 Task: Search for the email with the subject Request for a case study logged in from softage.1@softage.net with the filter, email from softage.2@softage.net and a new filter,  Star it
Action: Mouse moved to (817, 78)
Screenshot: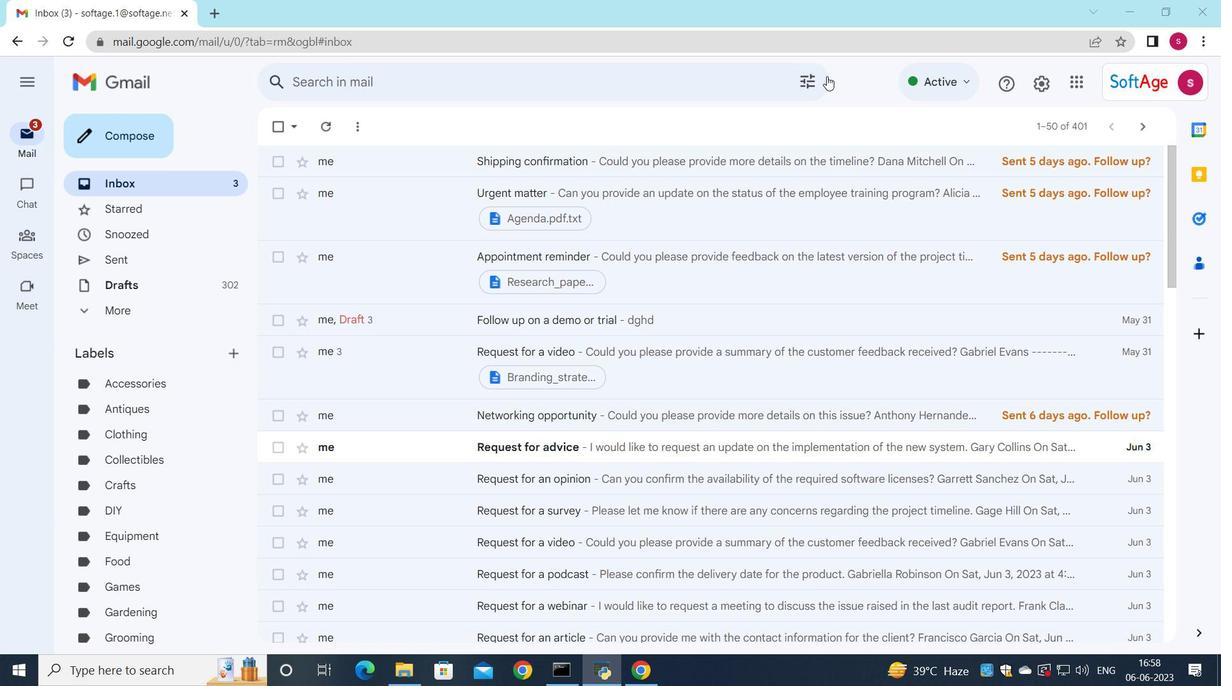 
Action: Mouse pressed left at (817, 78)
Screenshot: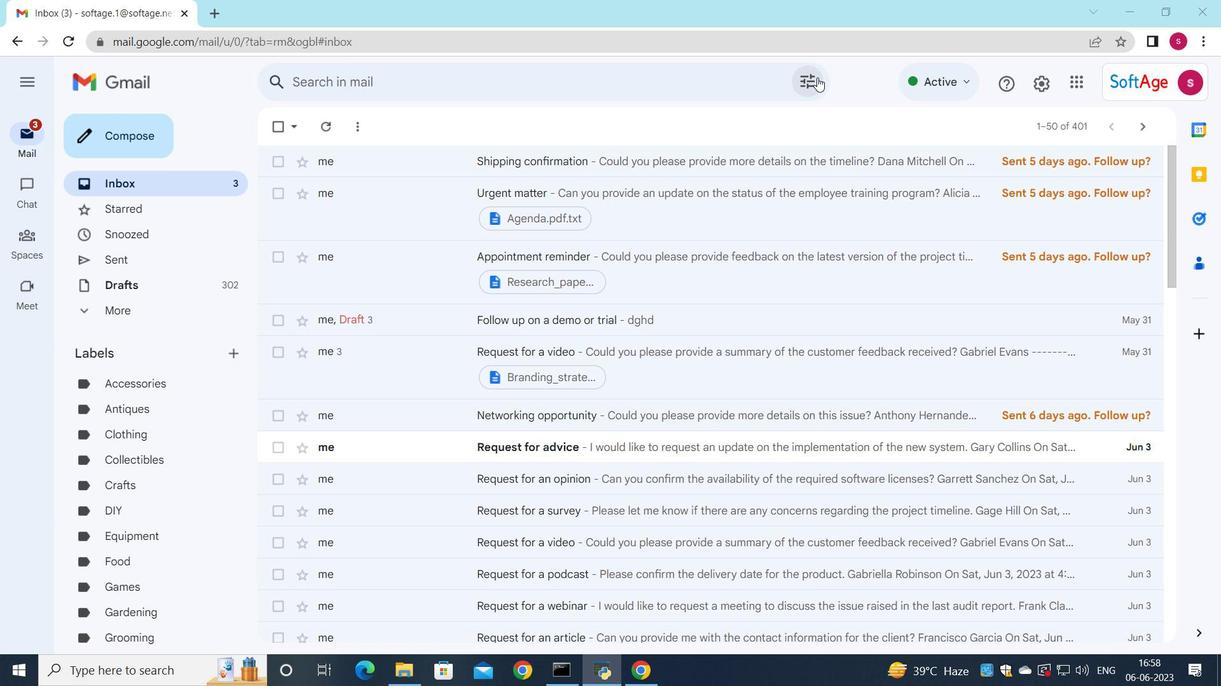 
Action: Mouse moved to (707, 123)
Screenshot: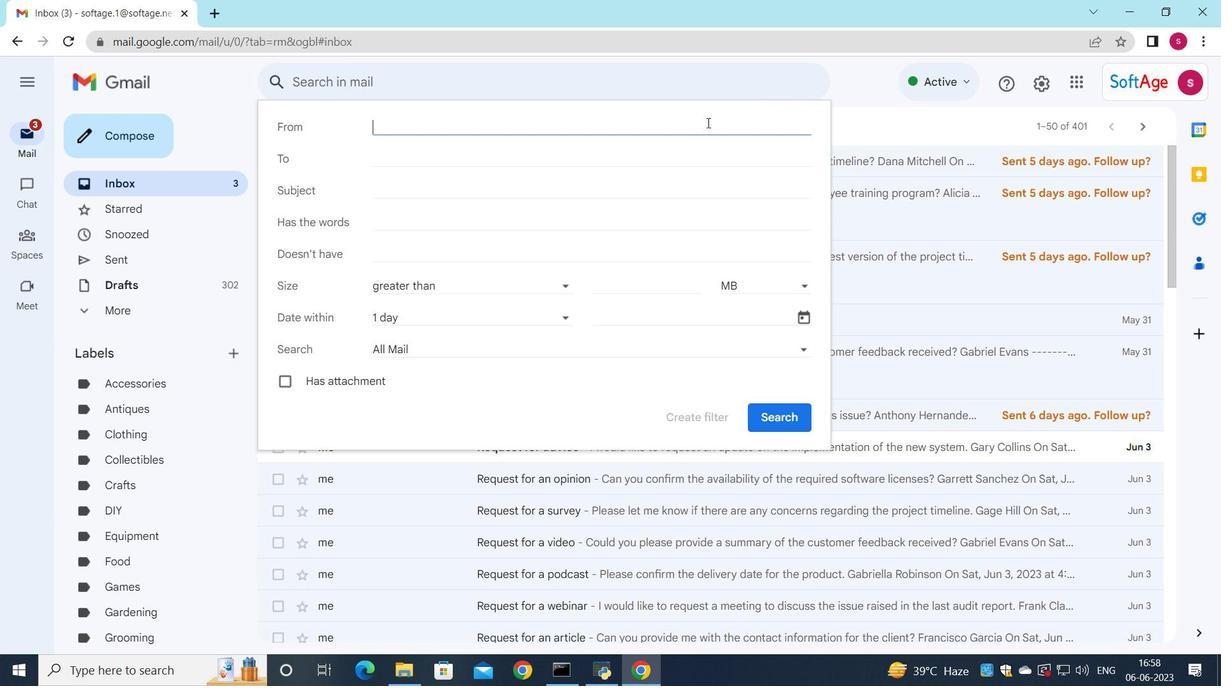 
Action: Key pressed s
Screenshot: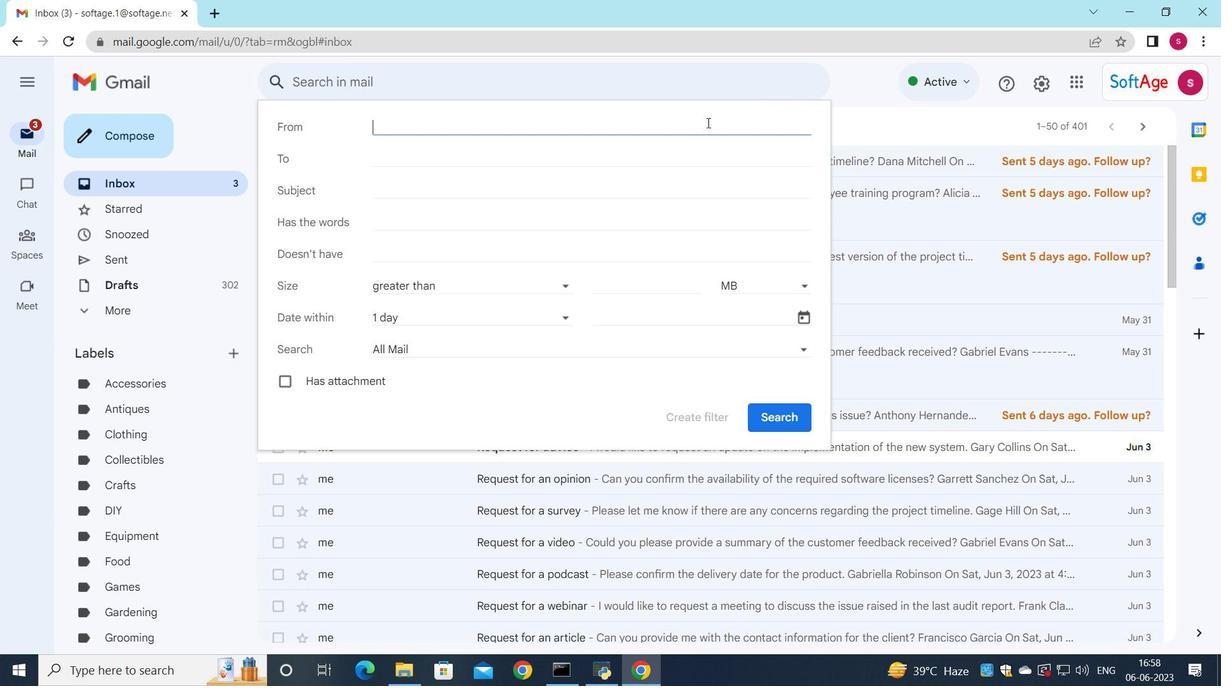 
Action: Mouse moved to (467, 159)
Screenshot: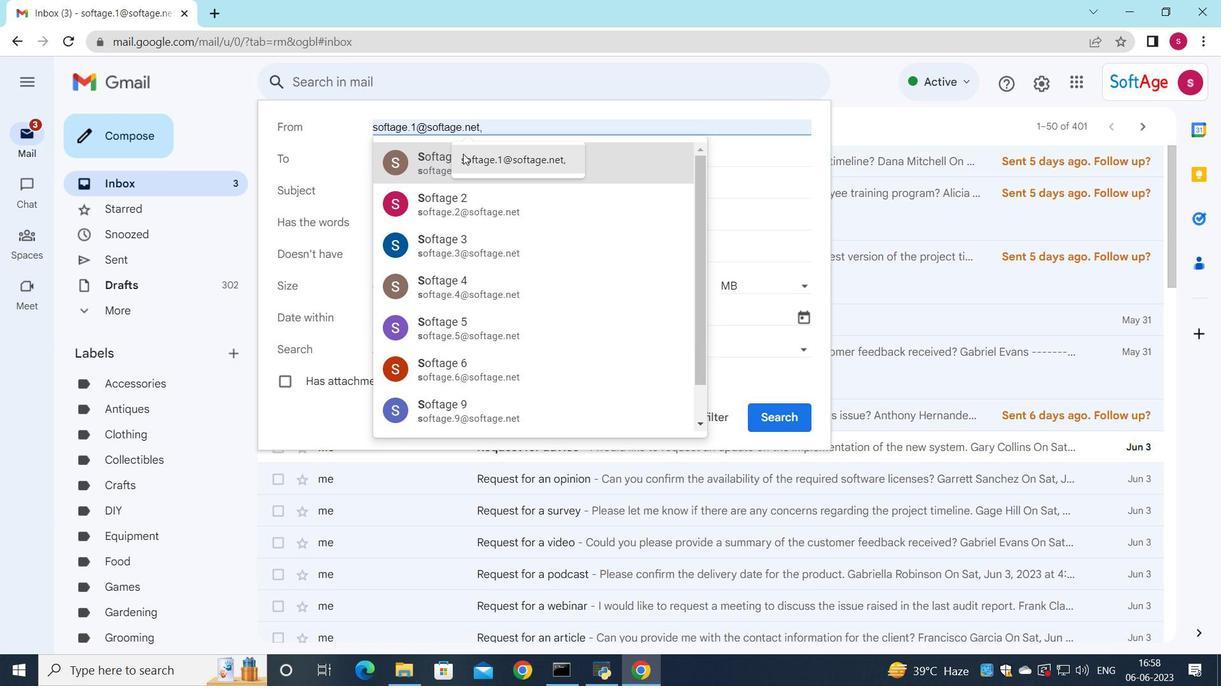 
Action: Mouse pressed left at (467, 159)
Screenshot: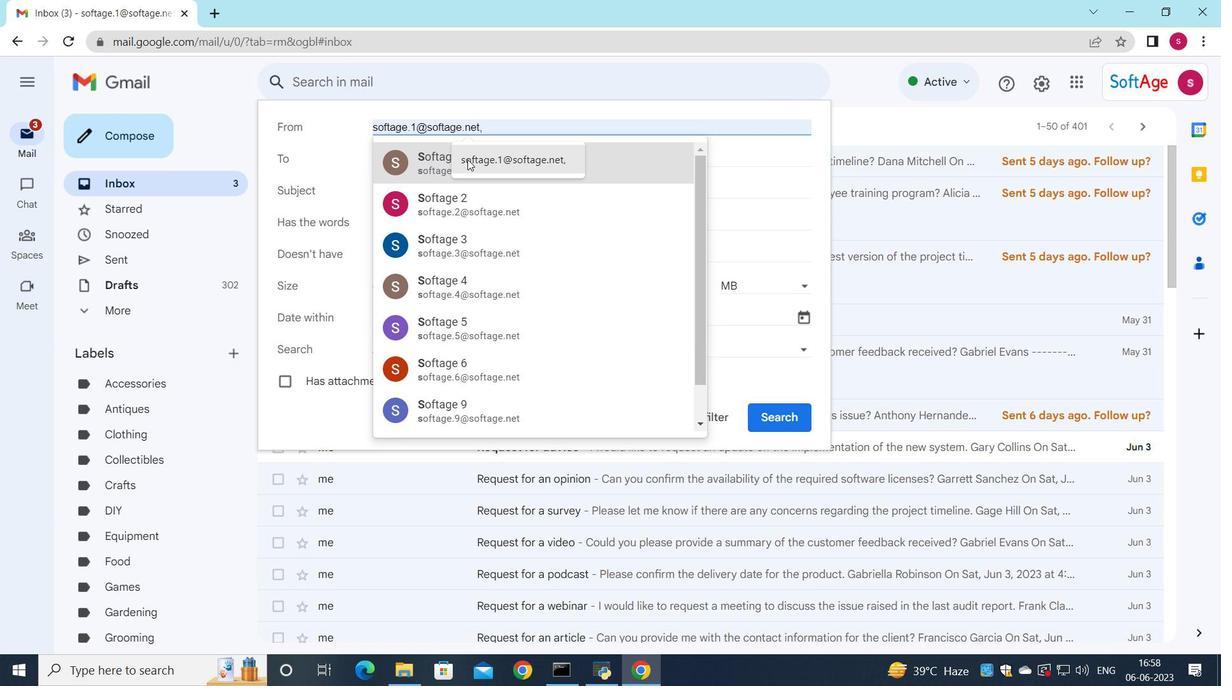 
Action: Mouse moved to (431, 155)
Screenshot: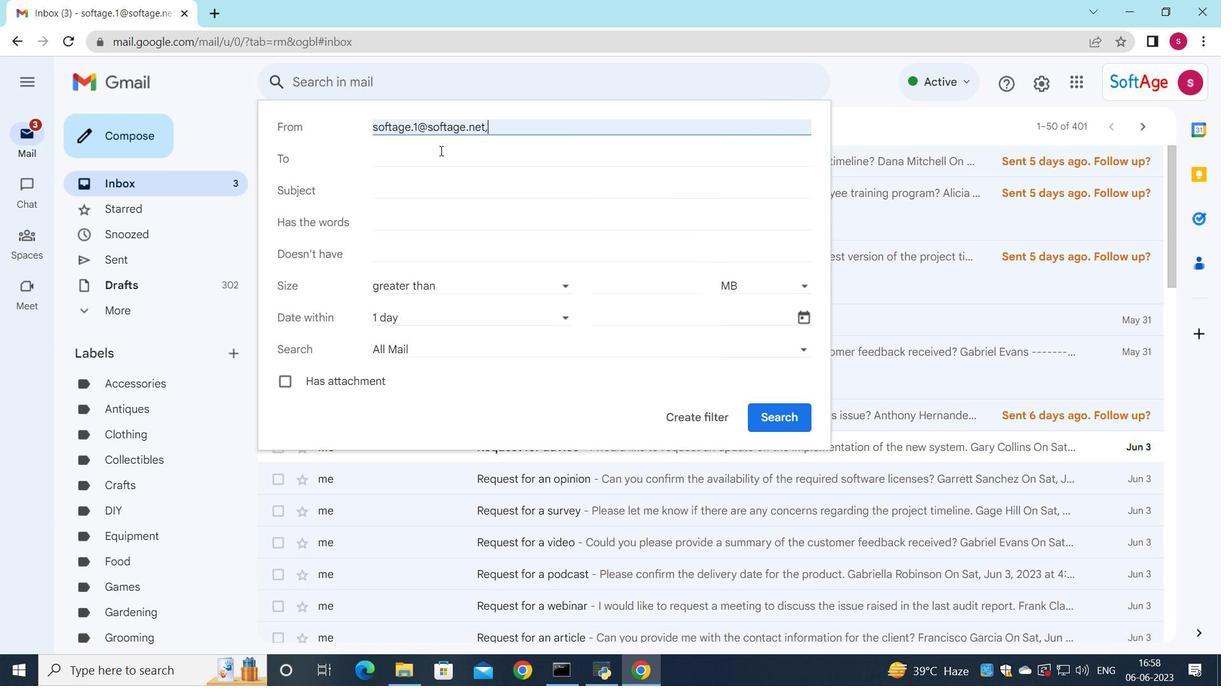 
Action: Mouse pressed left at (431, 155)
Screenshot: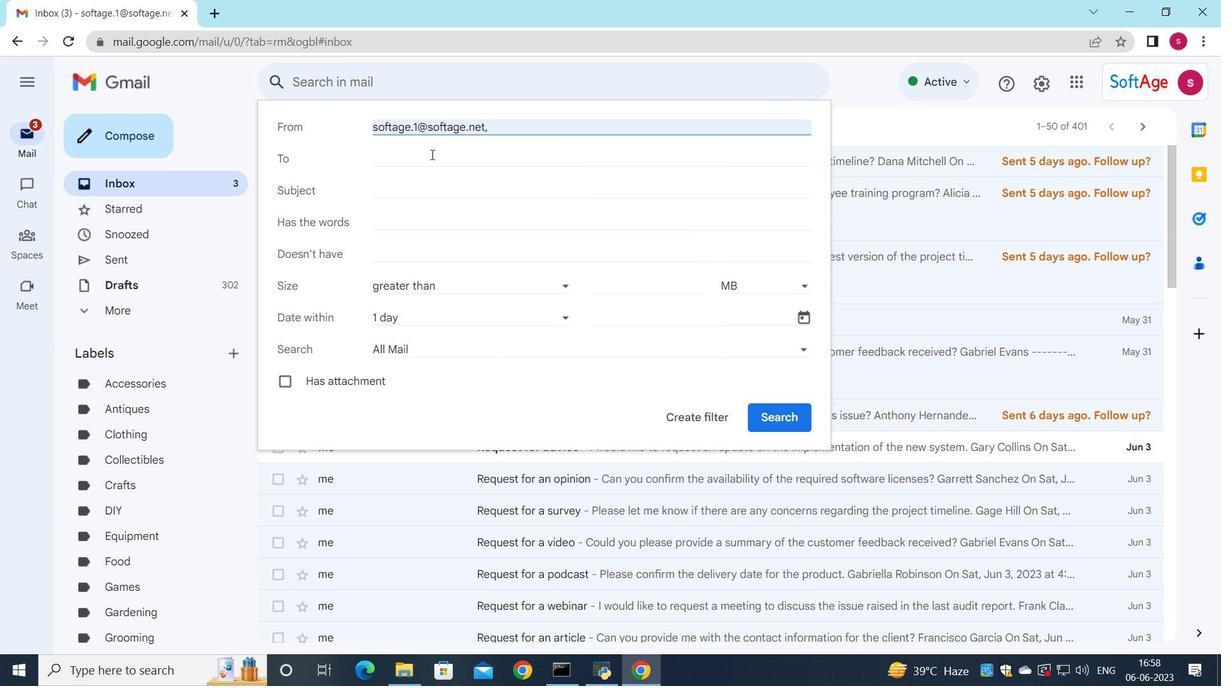 
Action: Key pressed s
Screenshot: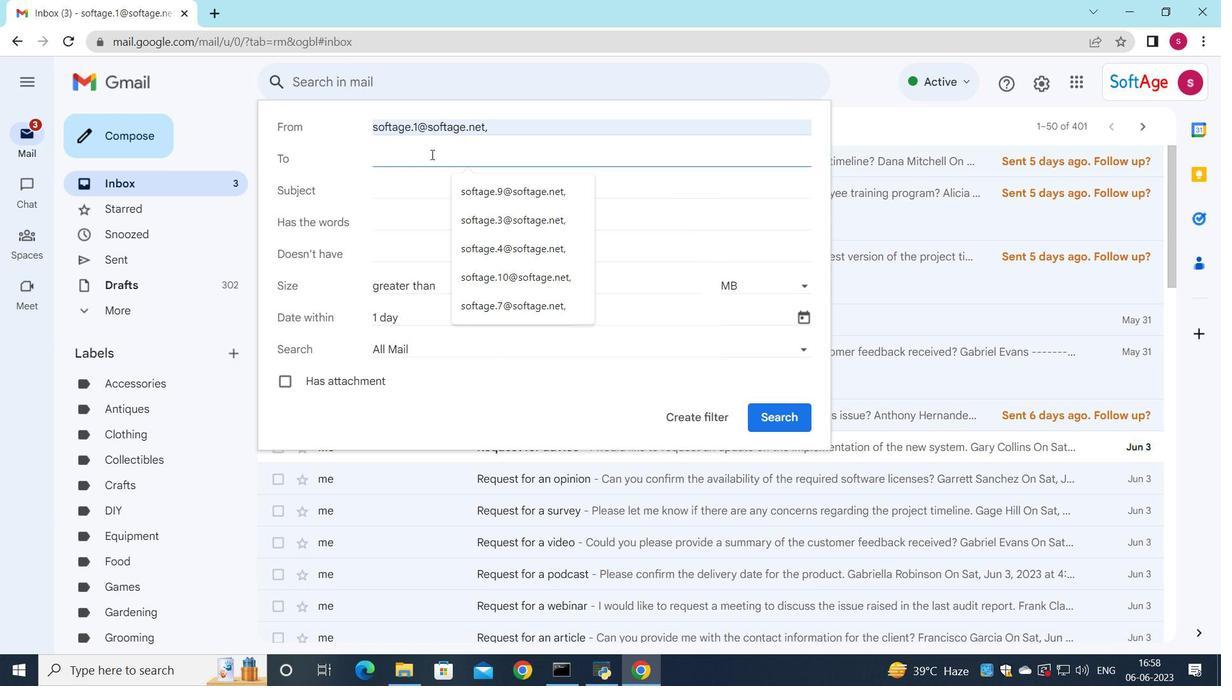 
Action: Mouse moved to (422, 239)
Screenshot: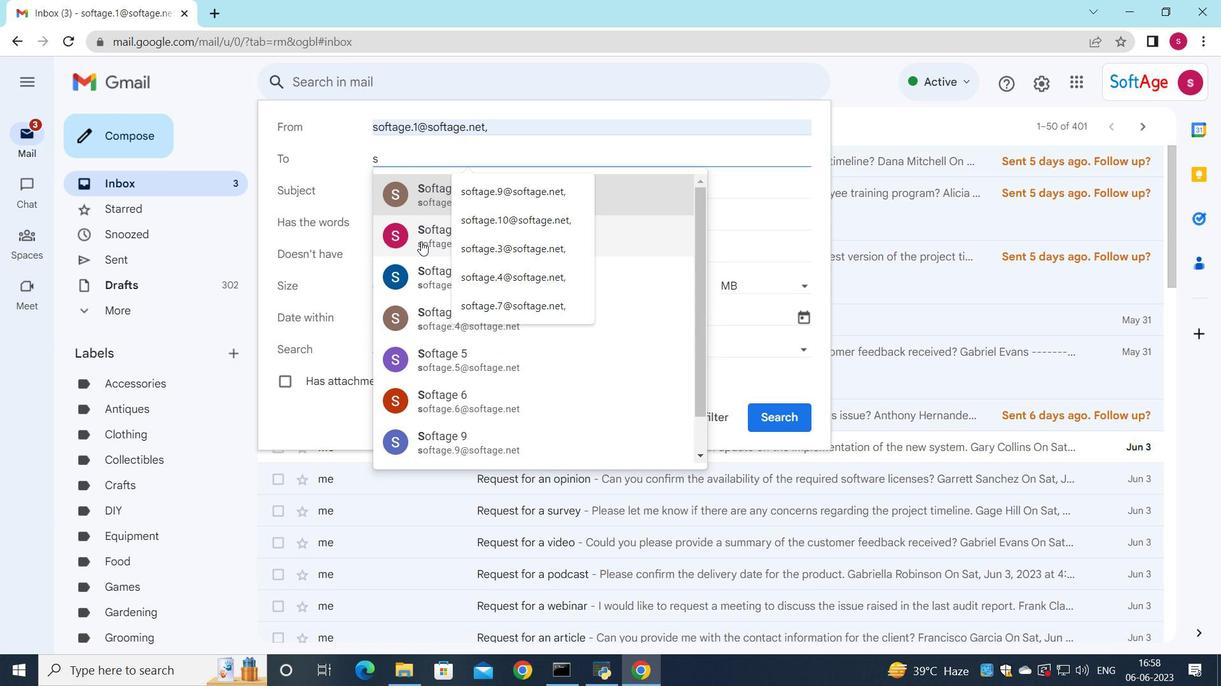
Action: Mouse pressed left at (422, 239)
Screenshot: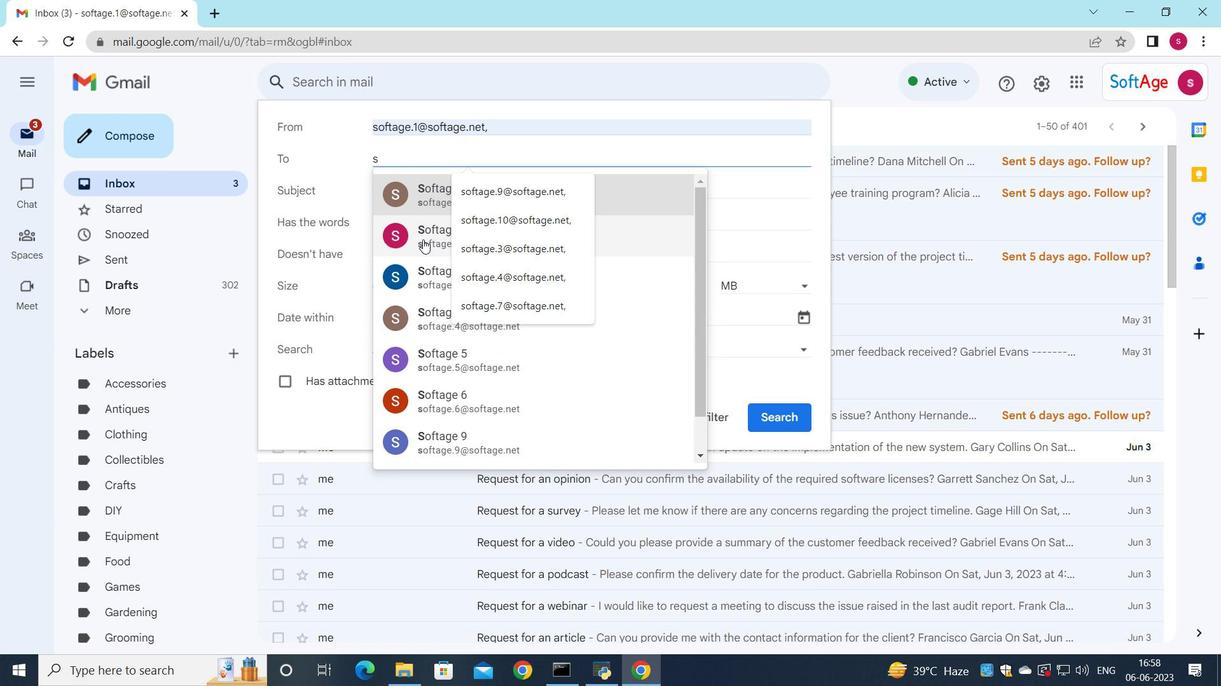 
Action: Mouse moved to (376, 190)
Screenshot: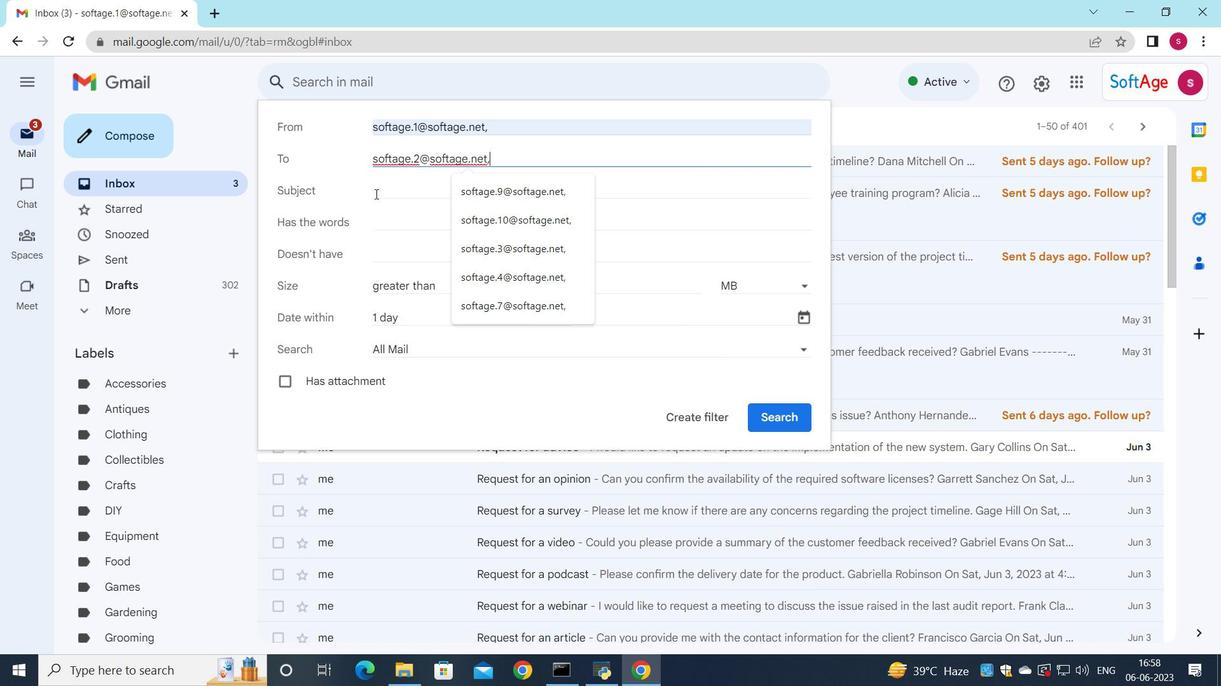 
Action: Mouse pressed left at (376, 190)
Screenshot: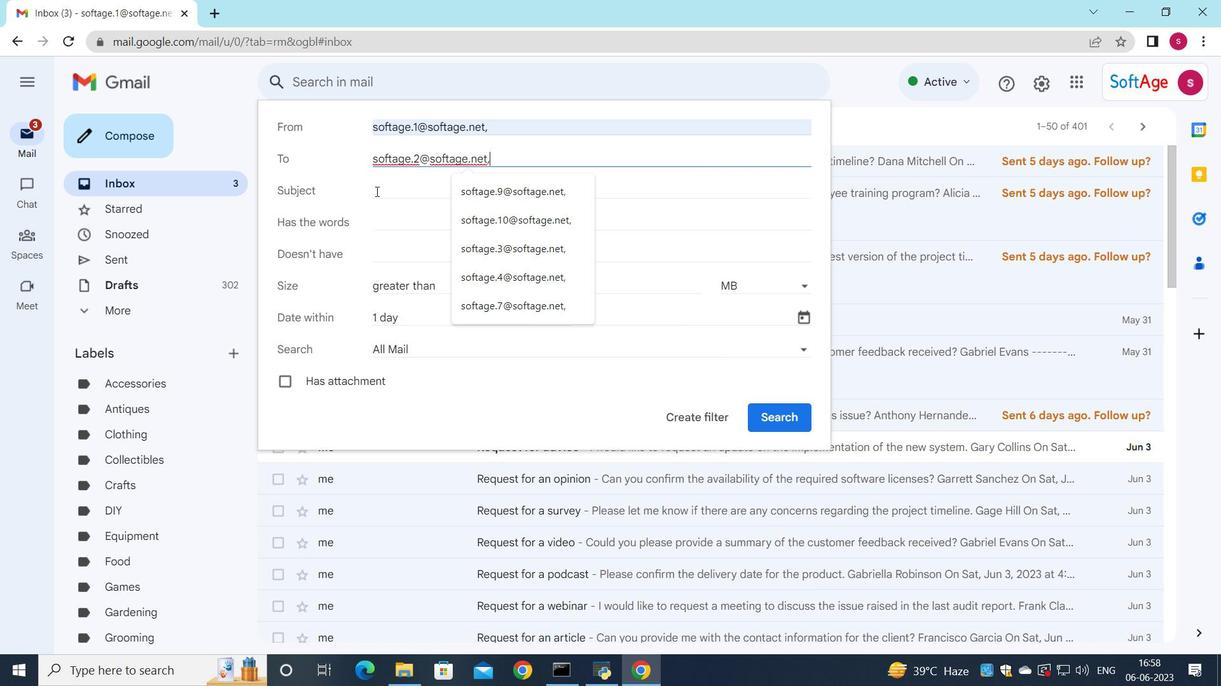 
Action: Key pressed <Key.shift>Request<Key.space>for<Key.space>a<Key.space>casew<Key.space><Key.backspace><Key.backspace><Key.space>study
Screenshot: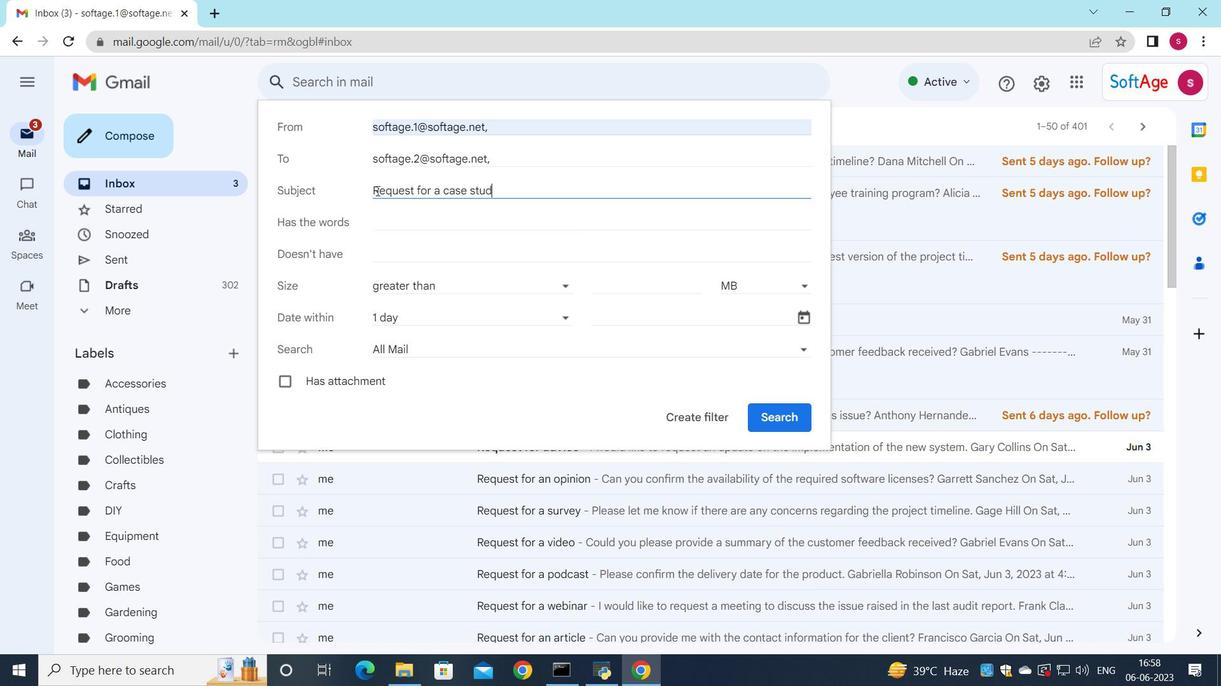 
Action: Mouse moved to (405, 316)
Screenshot: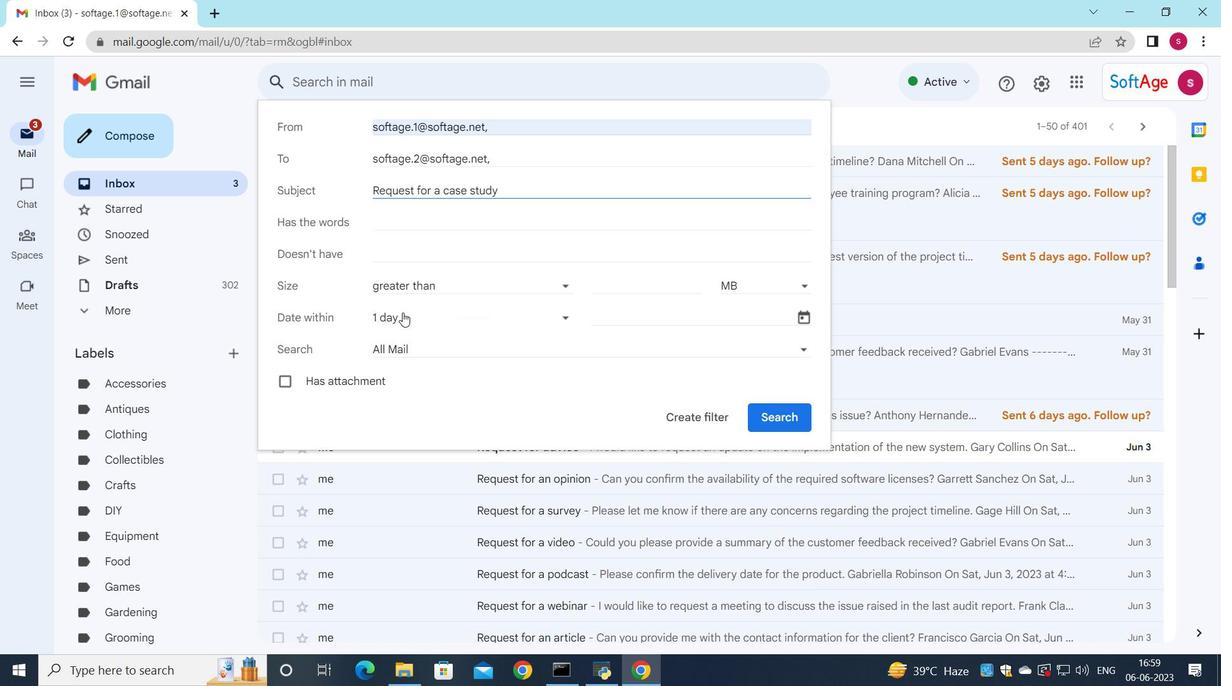 
Action: Mouse pressed left at (405, 316)
Screenshot: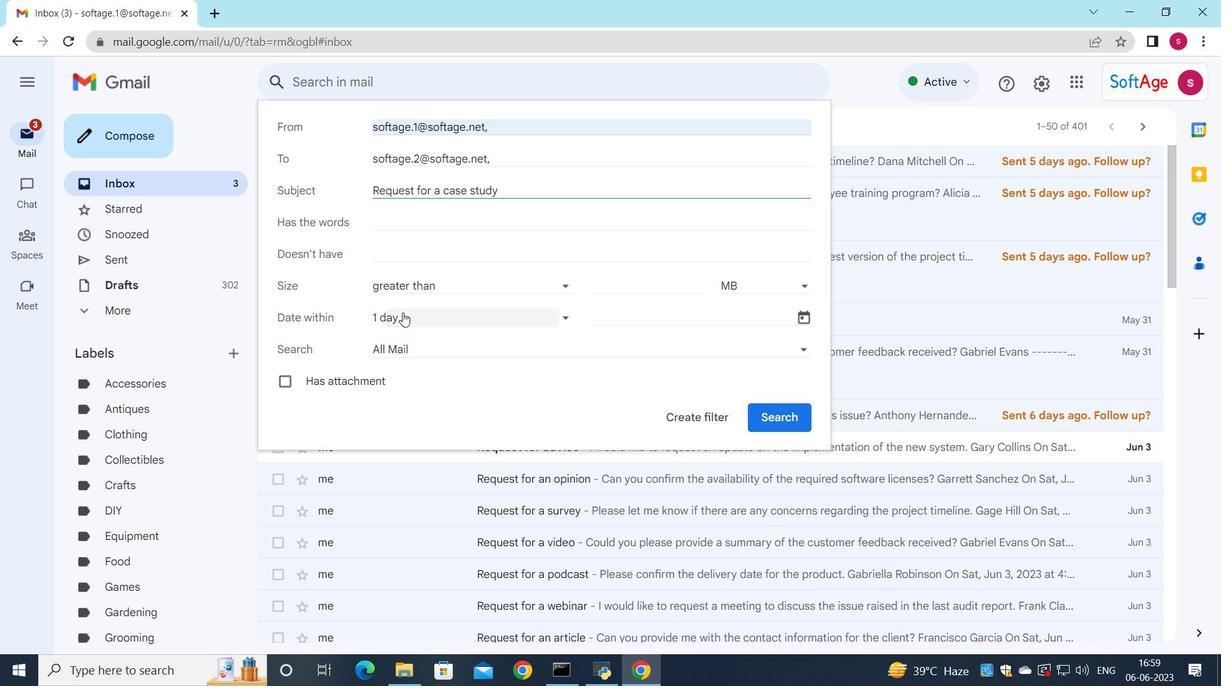 
Action: Mouse moved to (445, 477)
Screenshot: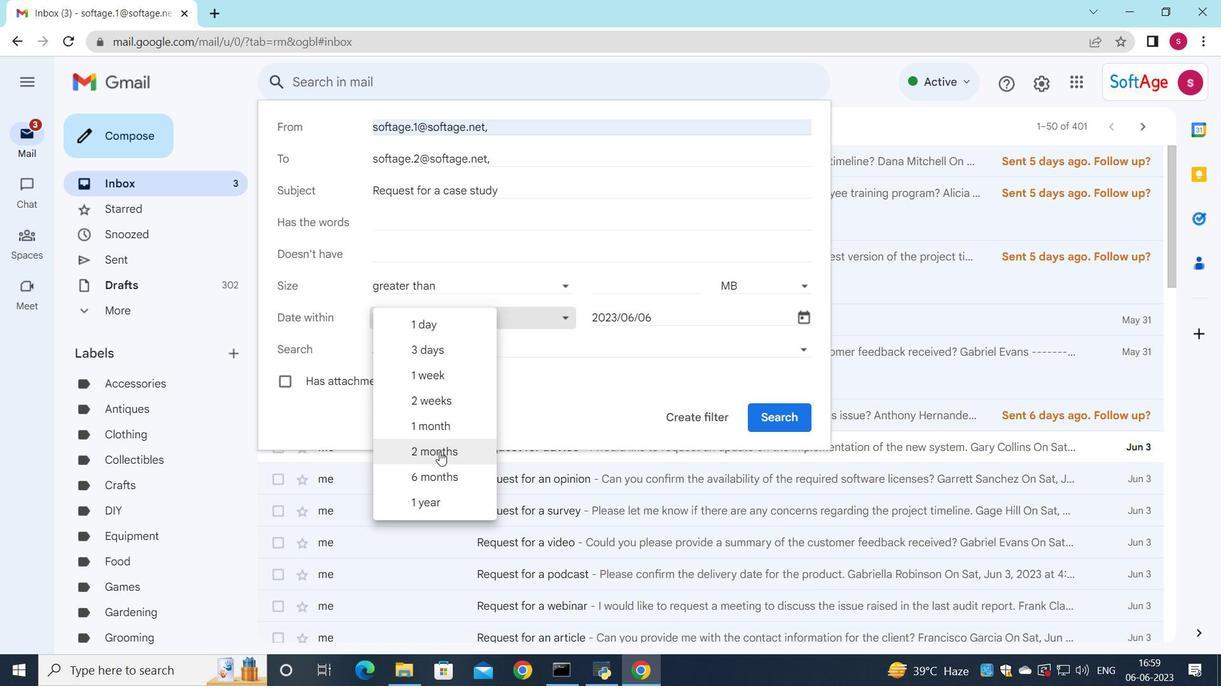 
Action: Mouse pressed left at (445, 477)
Screenshot: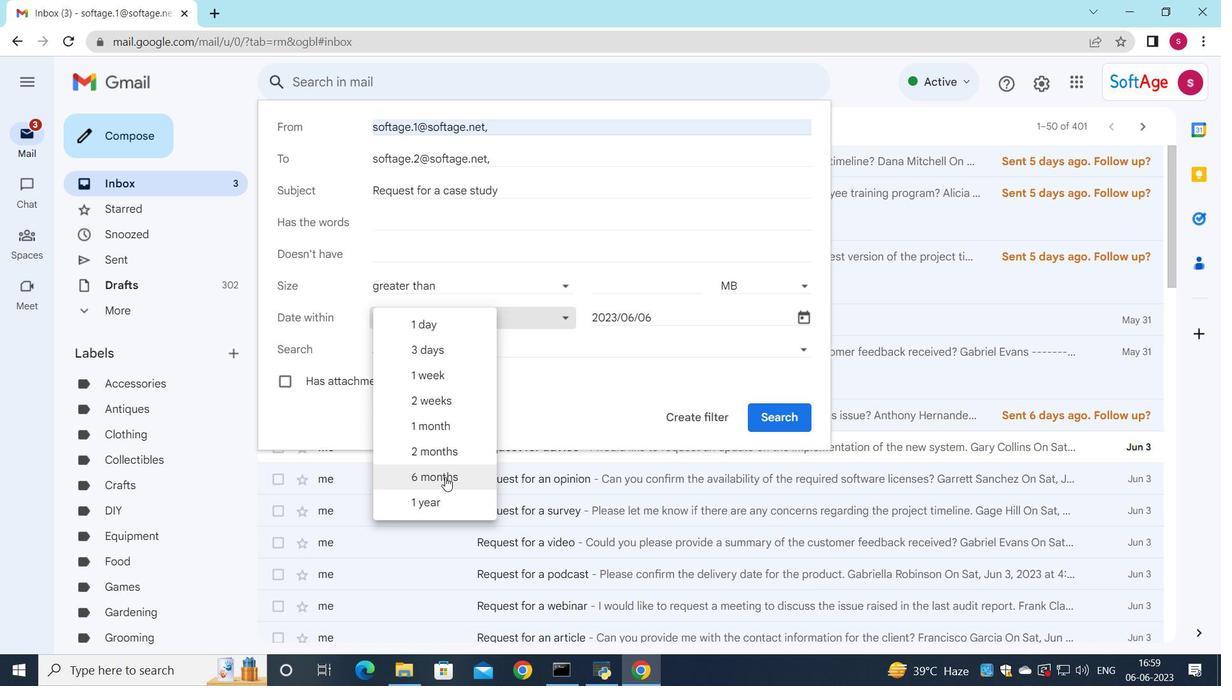 
Action: Mouse moved to (672, 418)
Screenshot: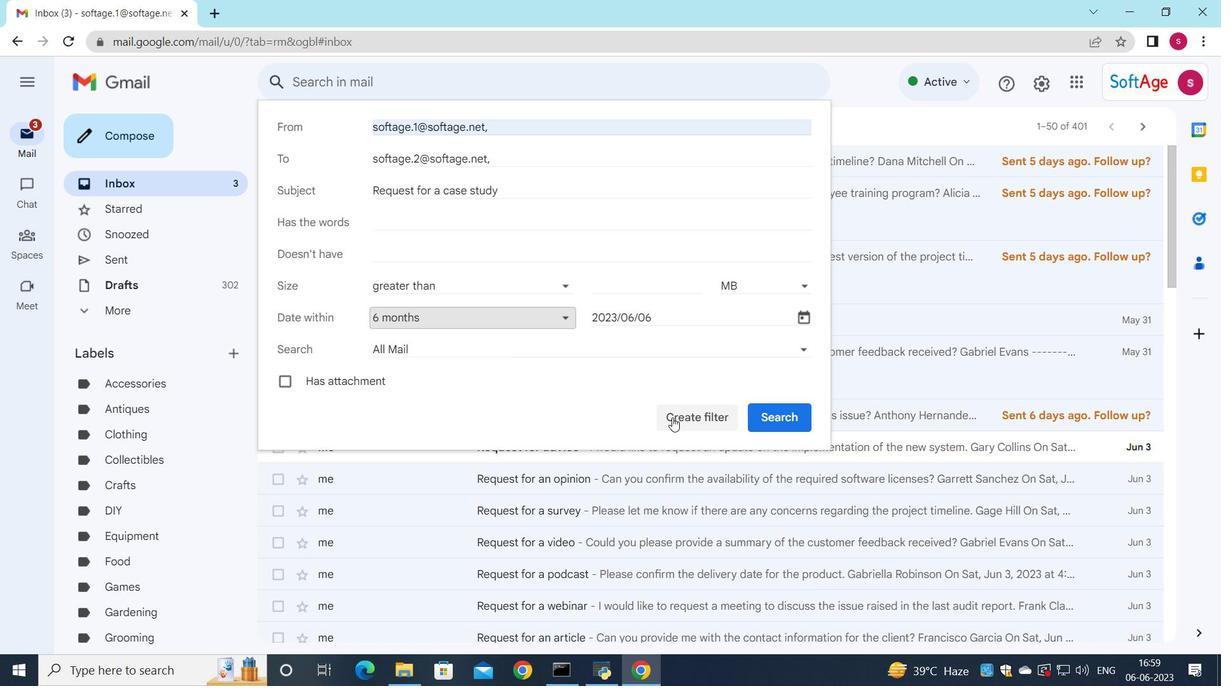 
Action: Mouse pressed left at (672, 418)
Screenshot: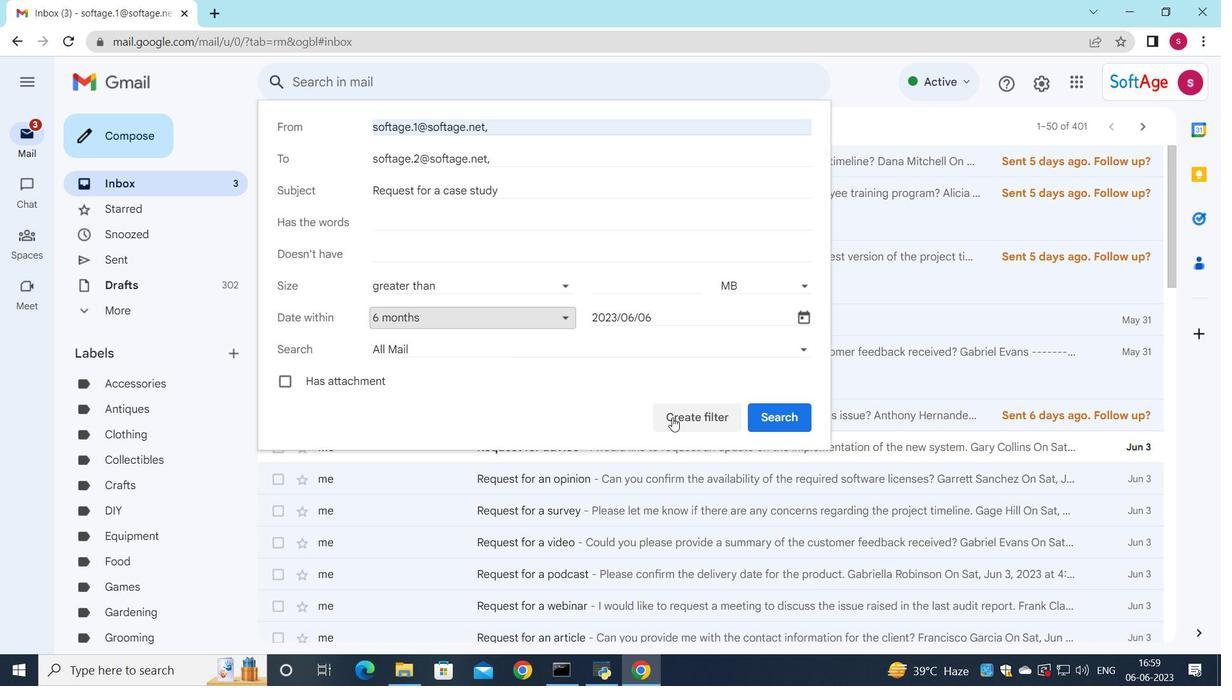 
Action: Mouse moved to (319, 221)
Screenshot: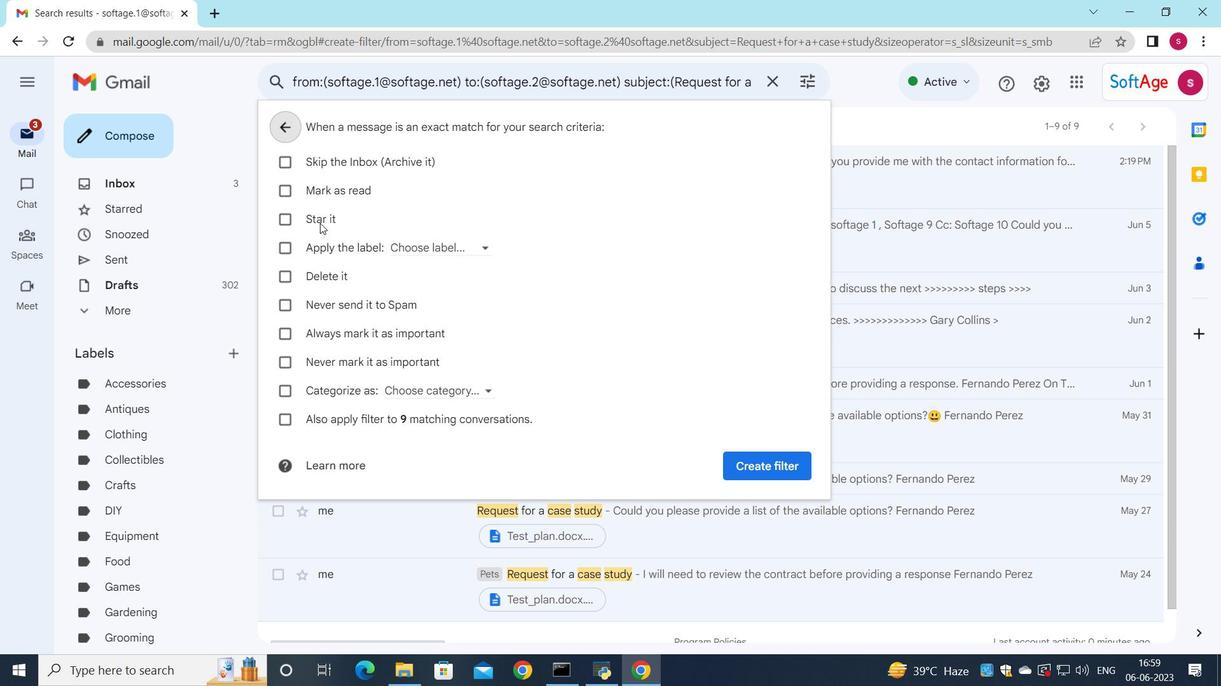 
Action: Mouse pressed left at (319, 221)
Screenshot: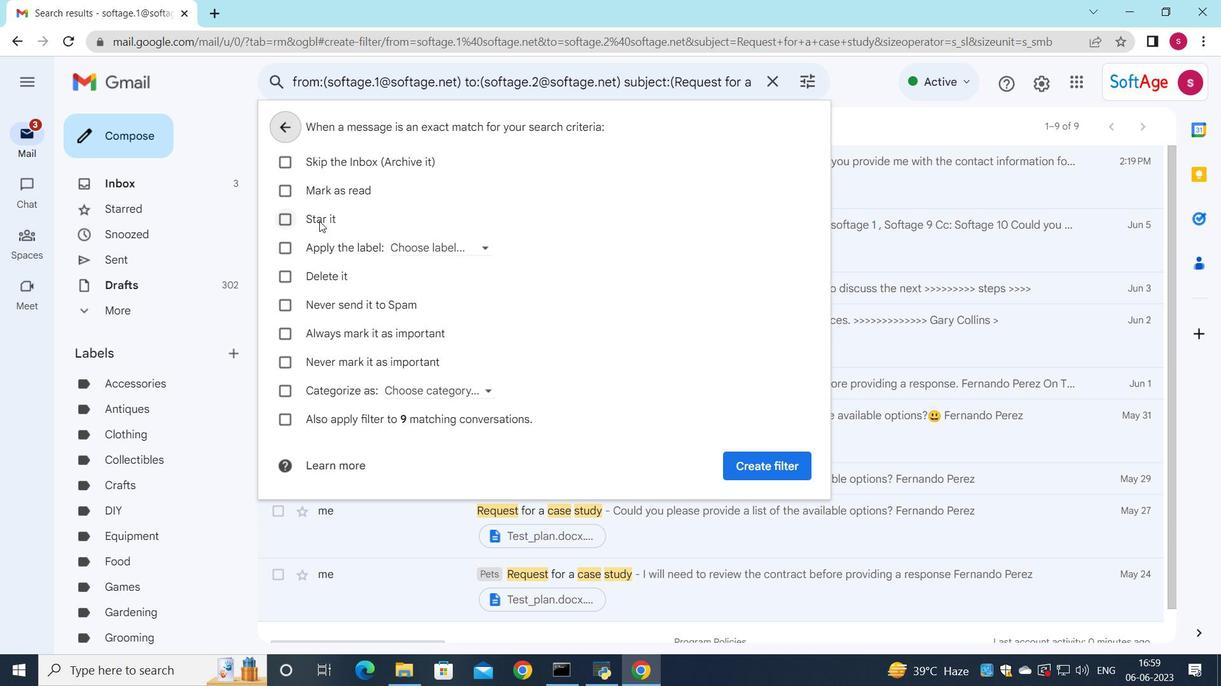 
Action: Mouse moved to (768, 459)
Screenshot: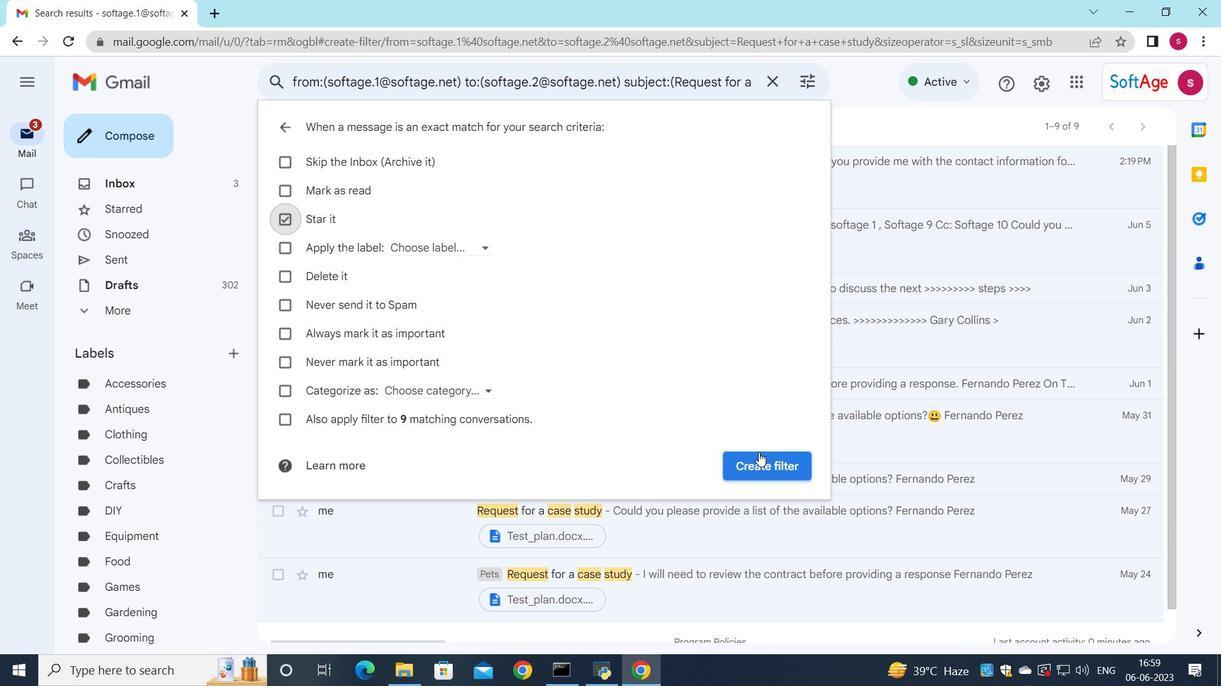 
Action: Mouse pressed left at (768, 459)
Screenshot: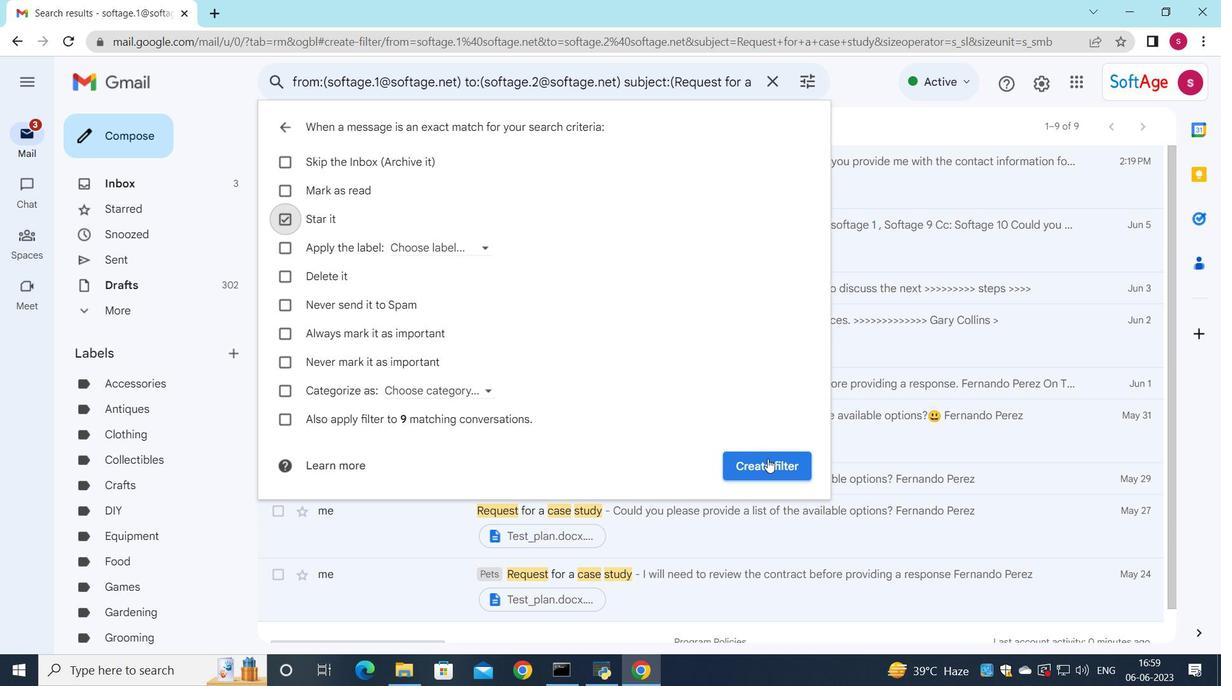 
